 Task: In the  document Colortheory.rtf Add page color 'Grey'Grey . Insert watermark . Insert watermark  Relience Apply Font Style in watermark Nunito; font size  123 and place the watermark  Diagonally 
Action: Mouse moved to (50, 78)
Screenshot: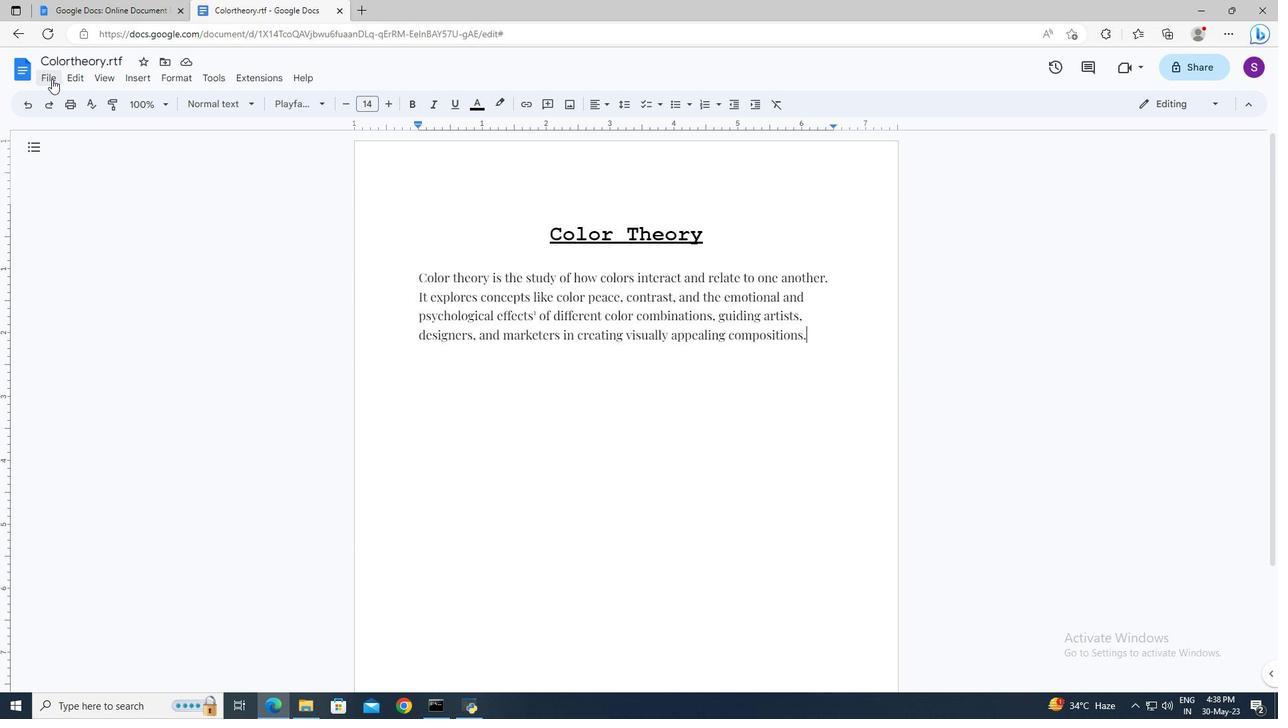 
Action: Mouse pressed left at (50, 78)
Screenshot: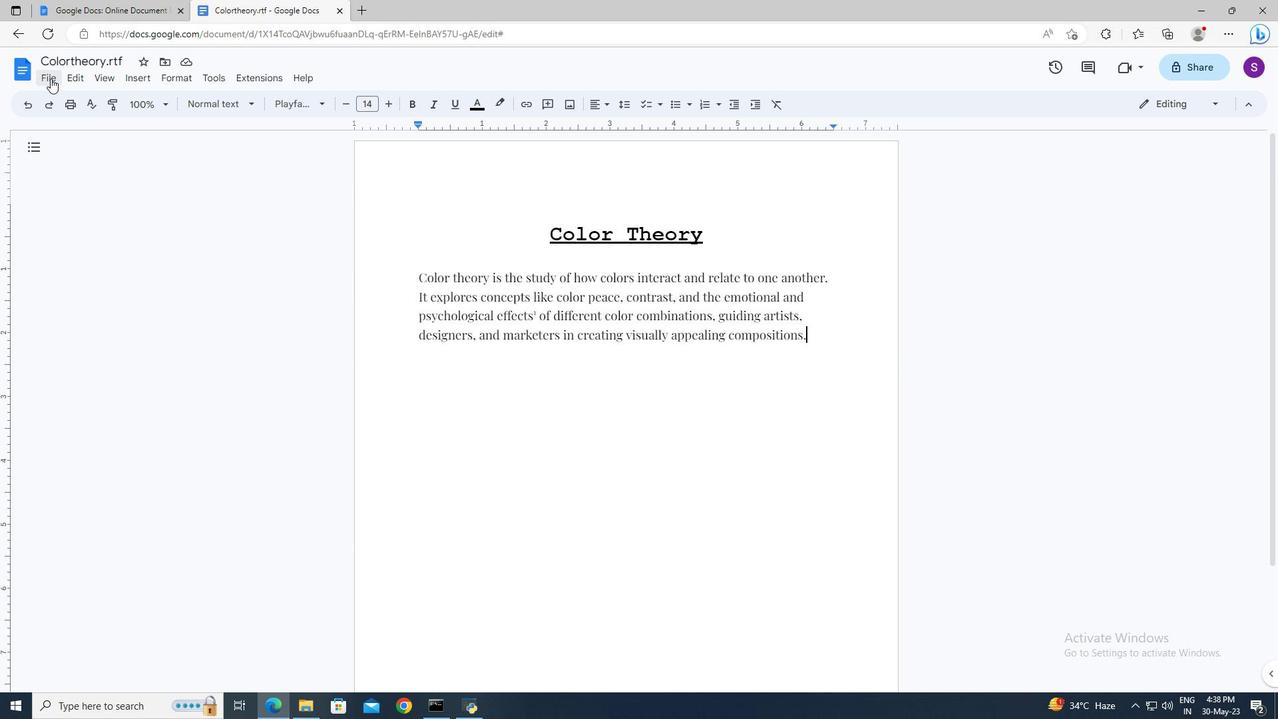 
Action: Mouse moved to (93, 440)
Screenshot: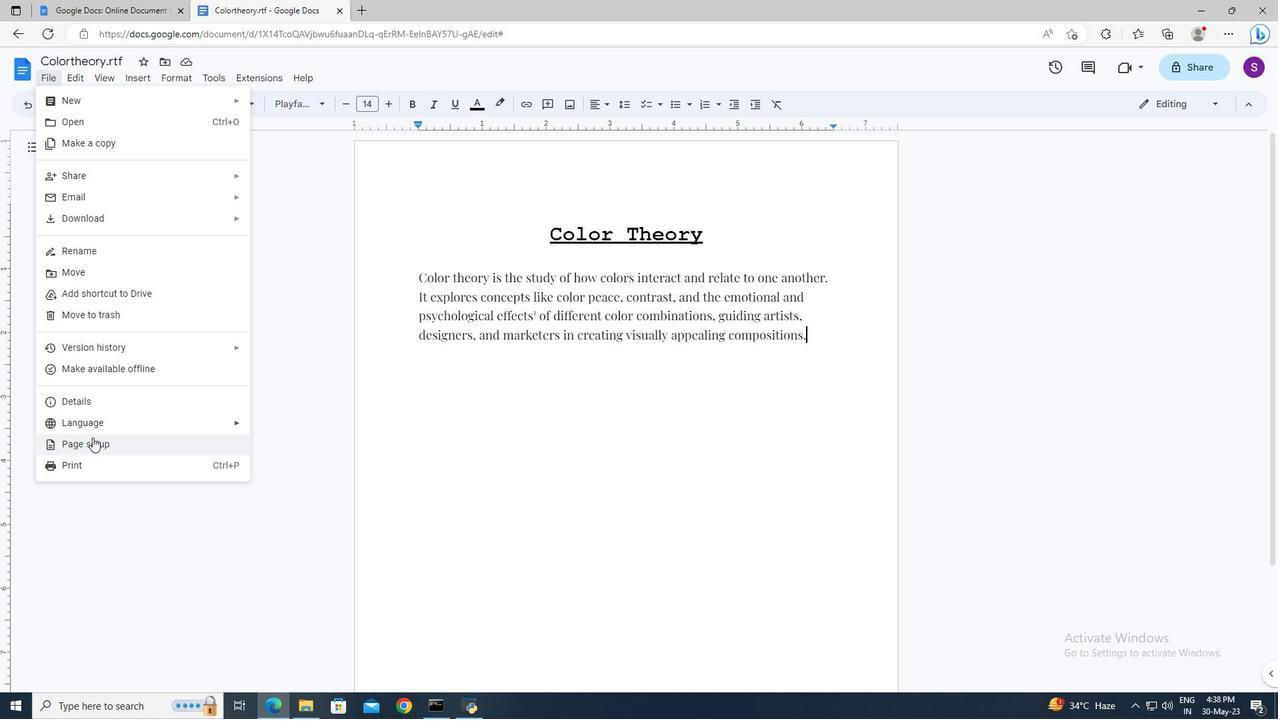 
Action: Mouse pressed left at (93, 440)
Screenshot: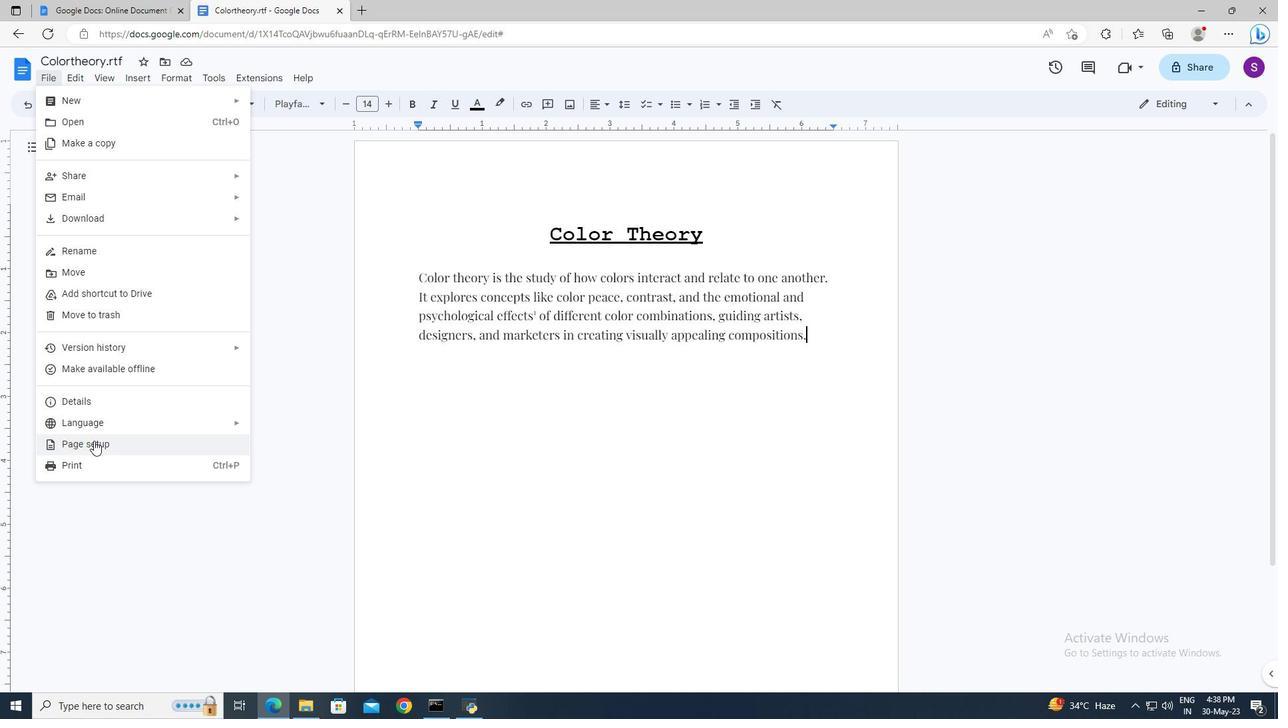 
Action: Mouse moved to (535, 459)
Screenshot: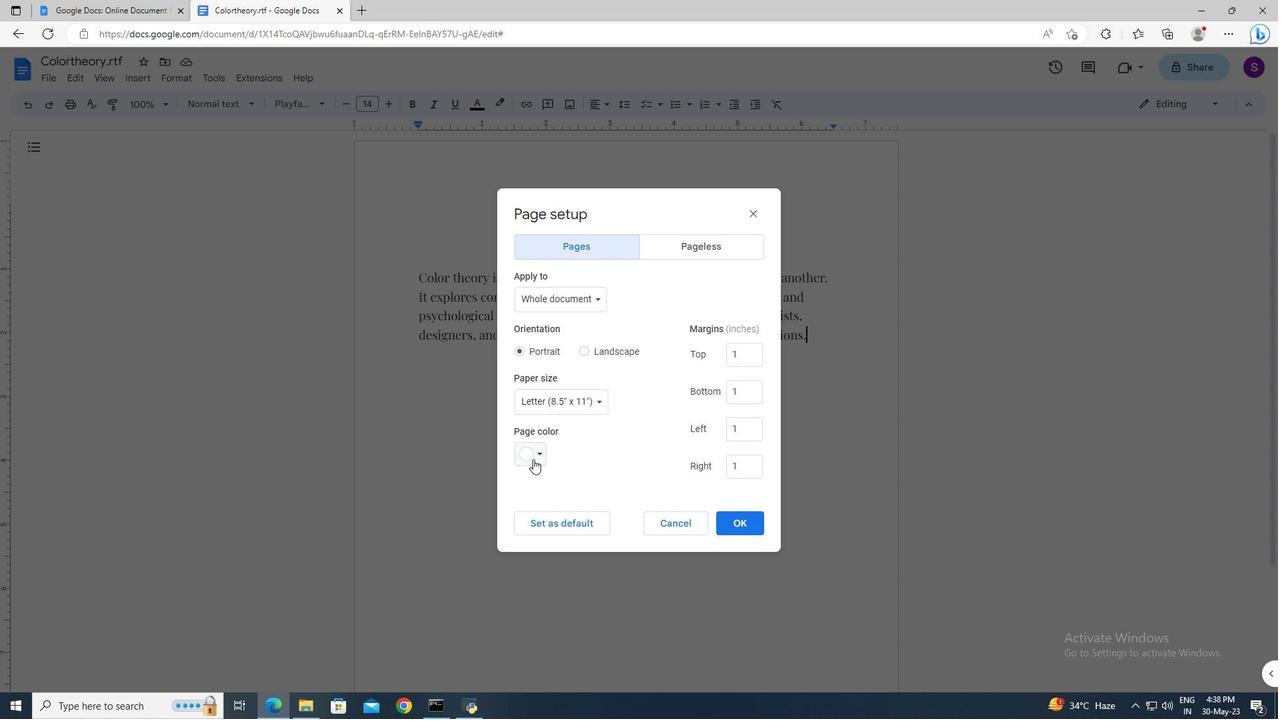 
Action: Mouse pressed left at (535, 459)
Screenshot: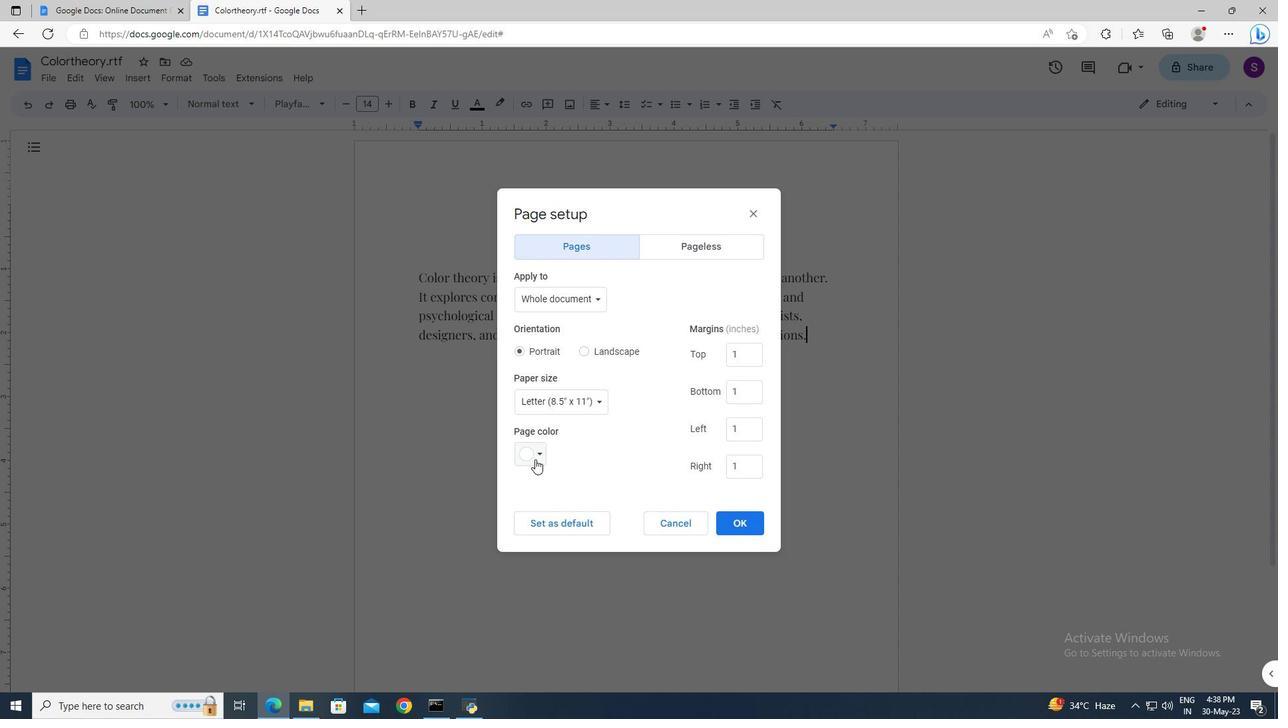 
Action: Mouse moved to (599, 478)
Screenshot: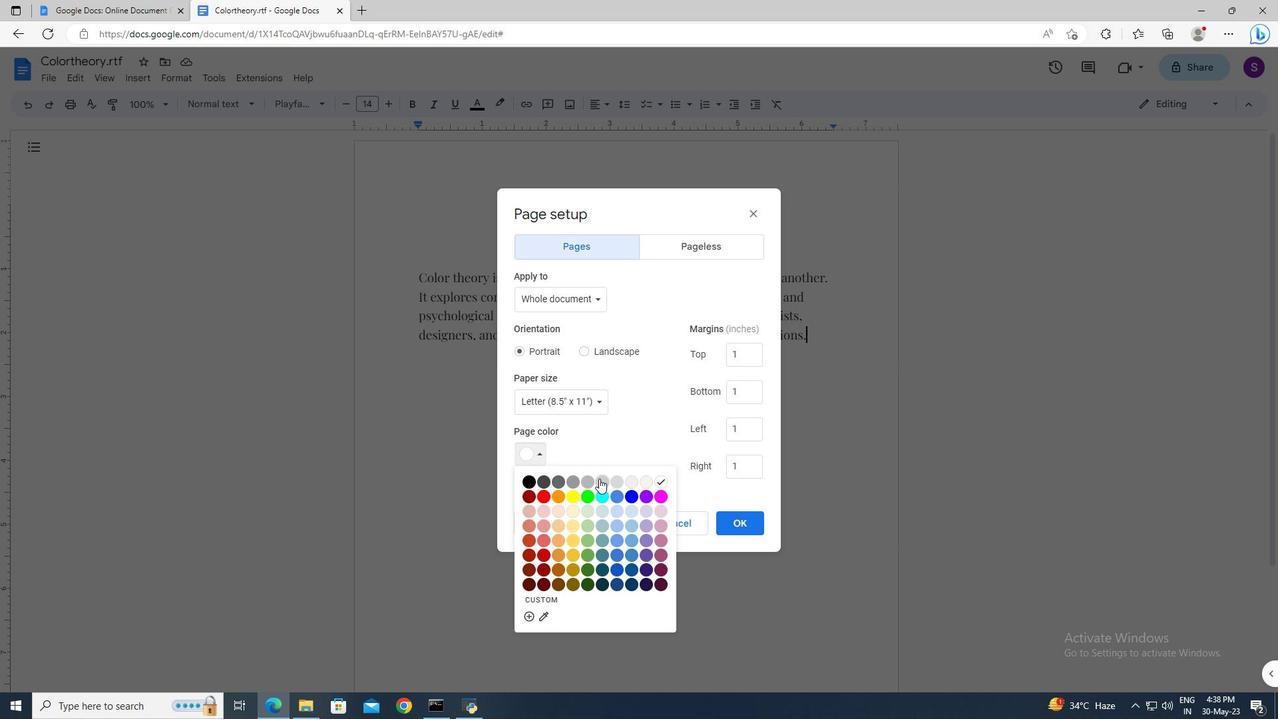 
Action: Mouse pressed left at (599, 478)
Screenshot: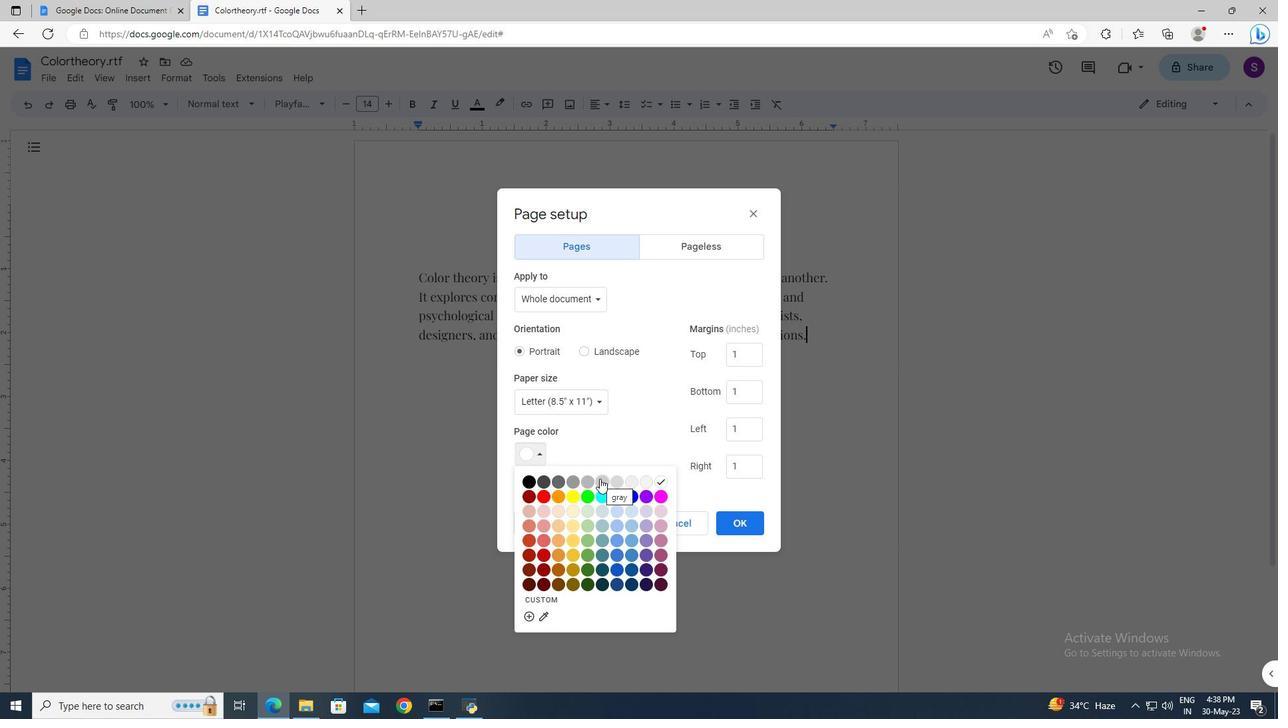 
Action: Mouse moved to (729, 527)
Screenshot: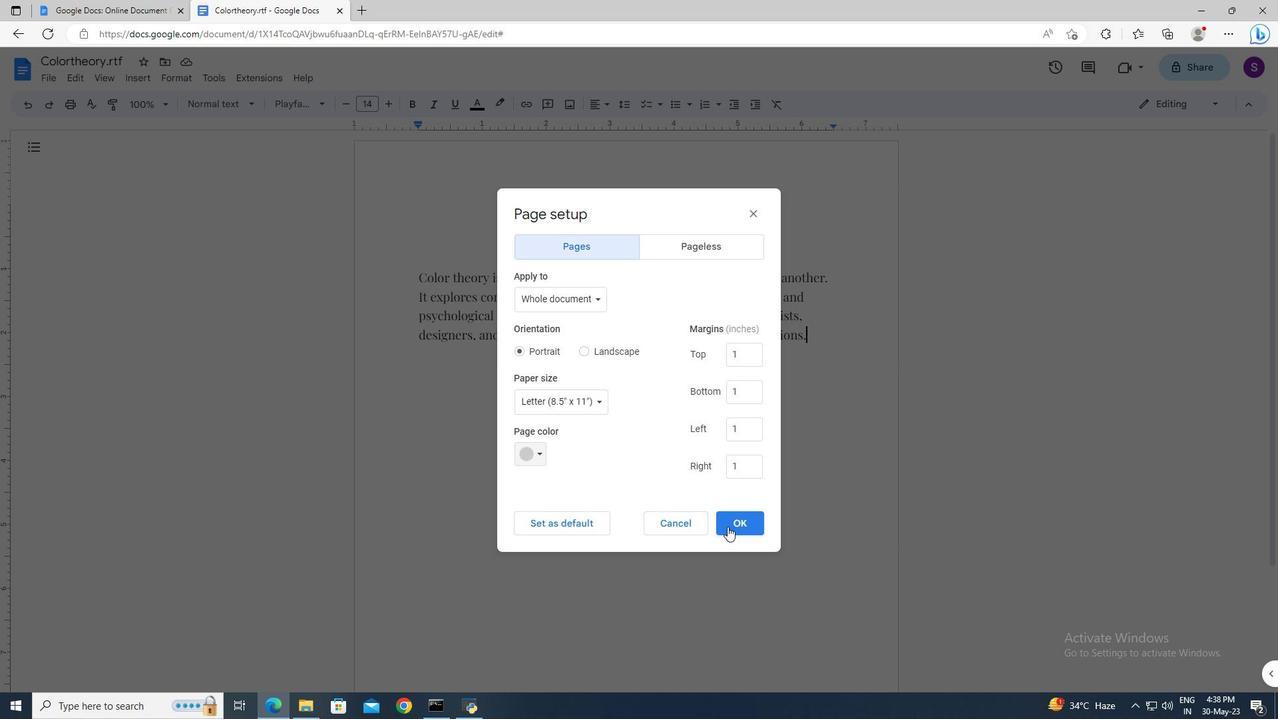 
Action: Mouse pressed left at (729, 527)
Screenshot: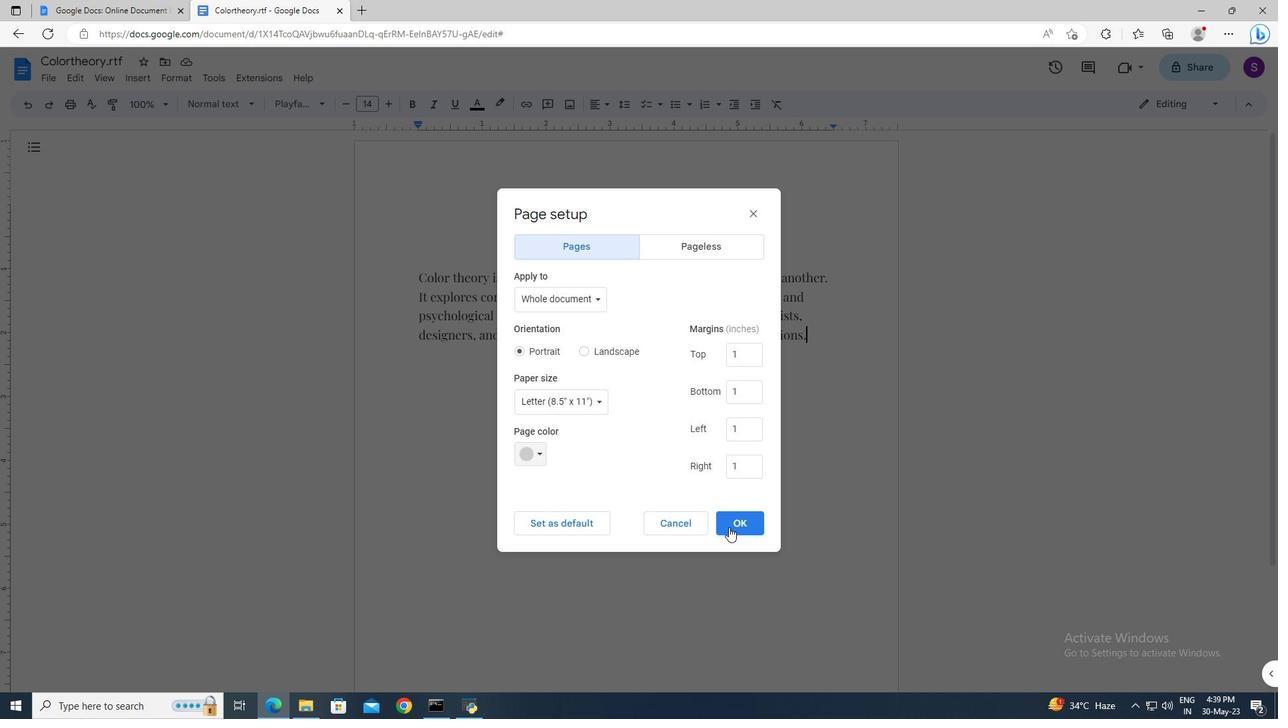 
Action: Mouse moved to (138, 83)
Screenshot: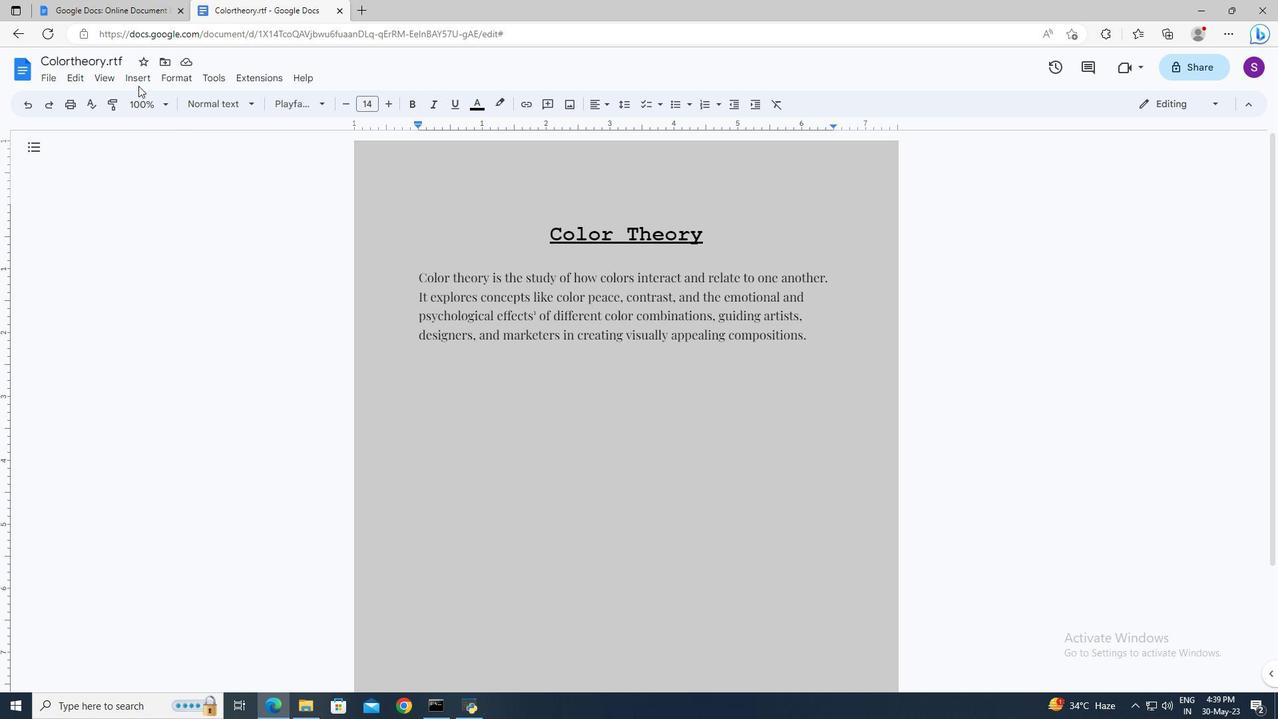 
Action: Mouse pressed left at (138, 83)
Screenshot: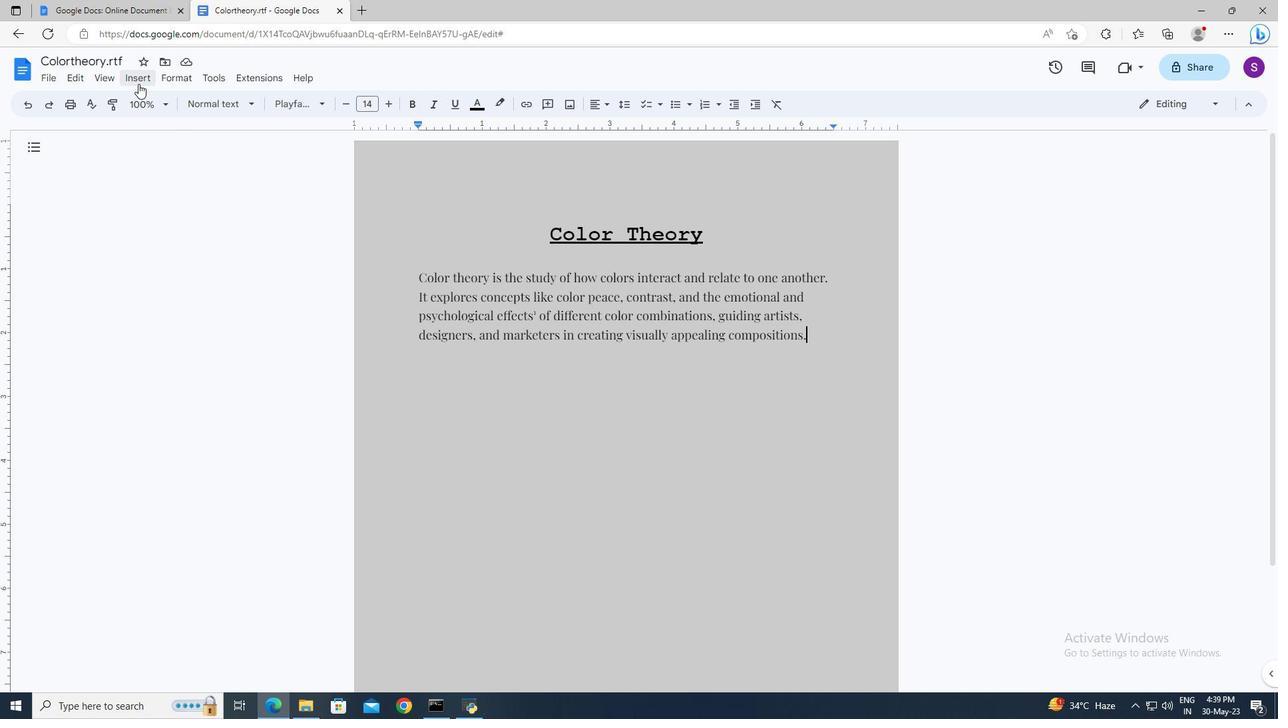 
Action: Mouse moved to (173, 388)
Screenshot: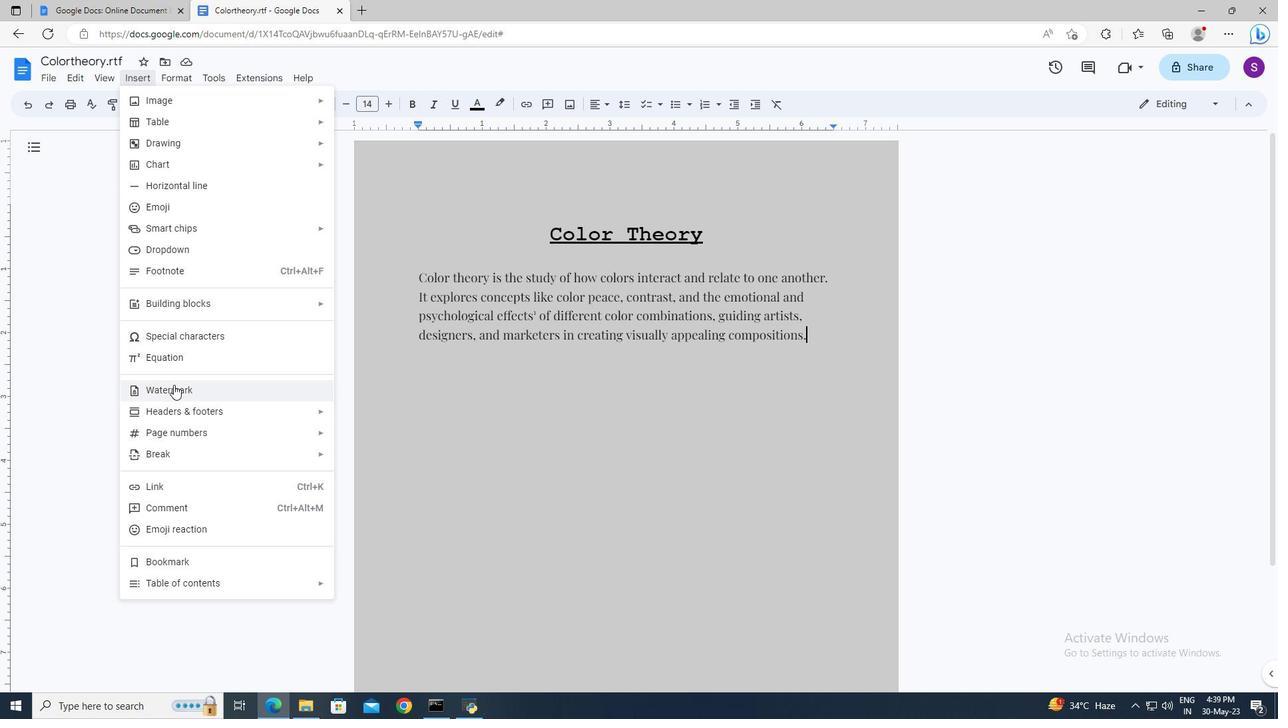 
Action: Mouse pressed left at (173, 388)
Screenshot: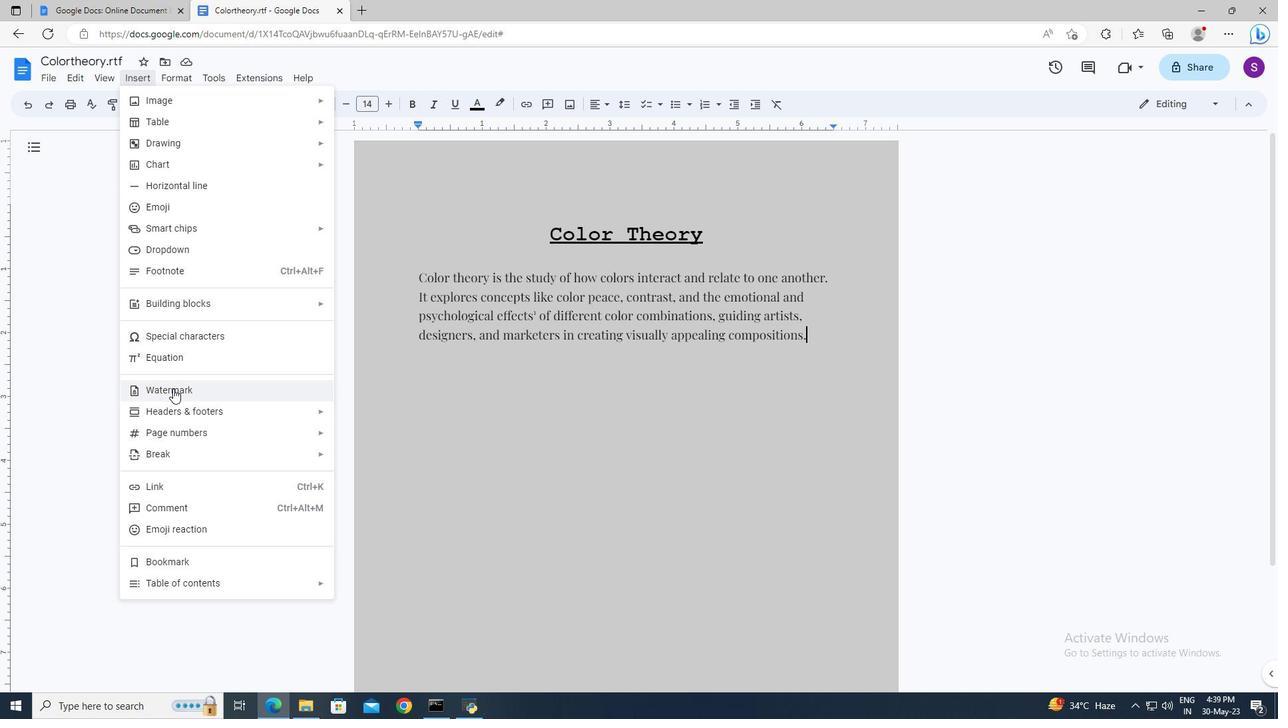 
Action: Mouse moved to (1219, 146)
Screenshot: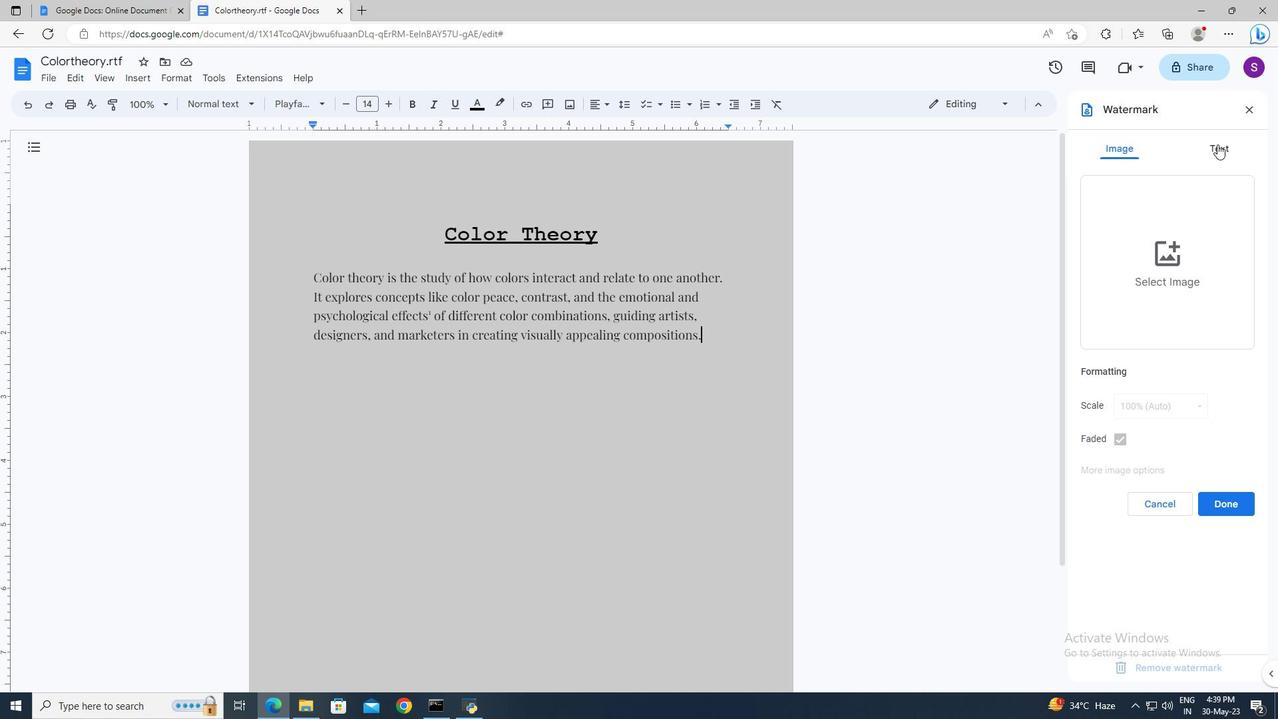 
Action: Mouse pressed left at (1219, 146)
Screenshot: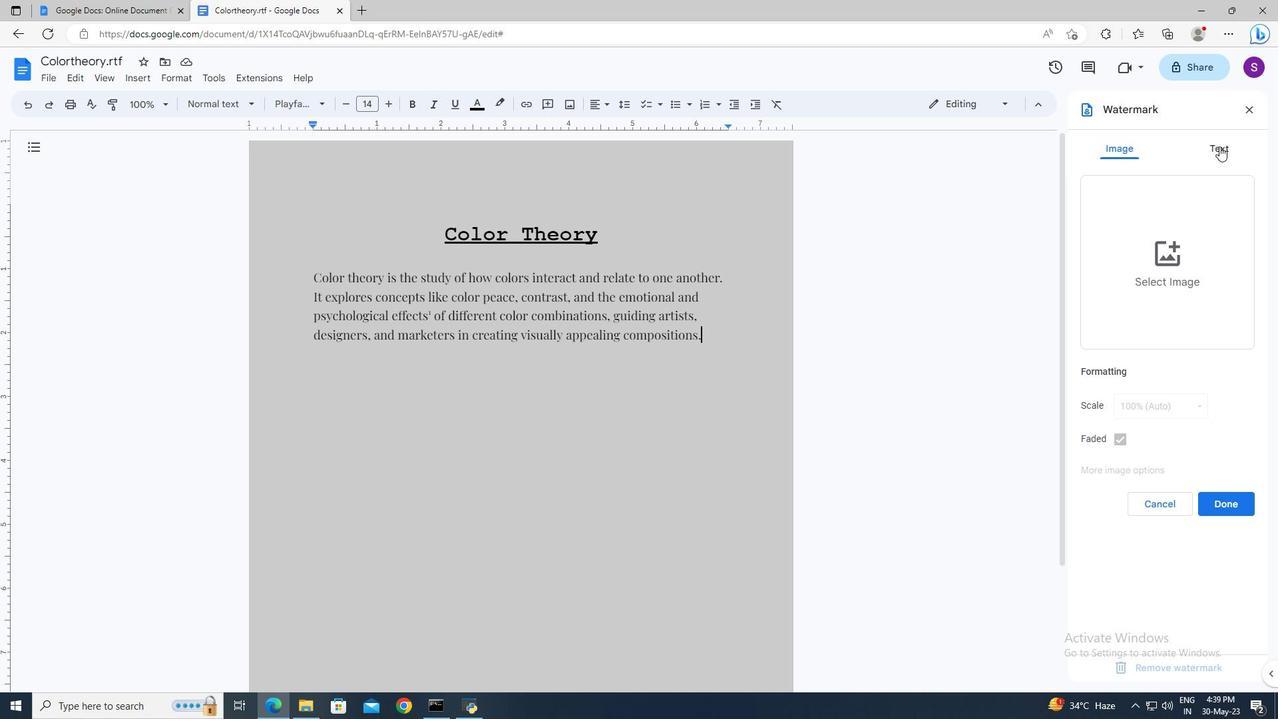 
Action: Mouse moved to (1154, 183)
Screenshot: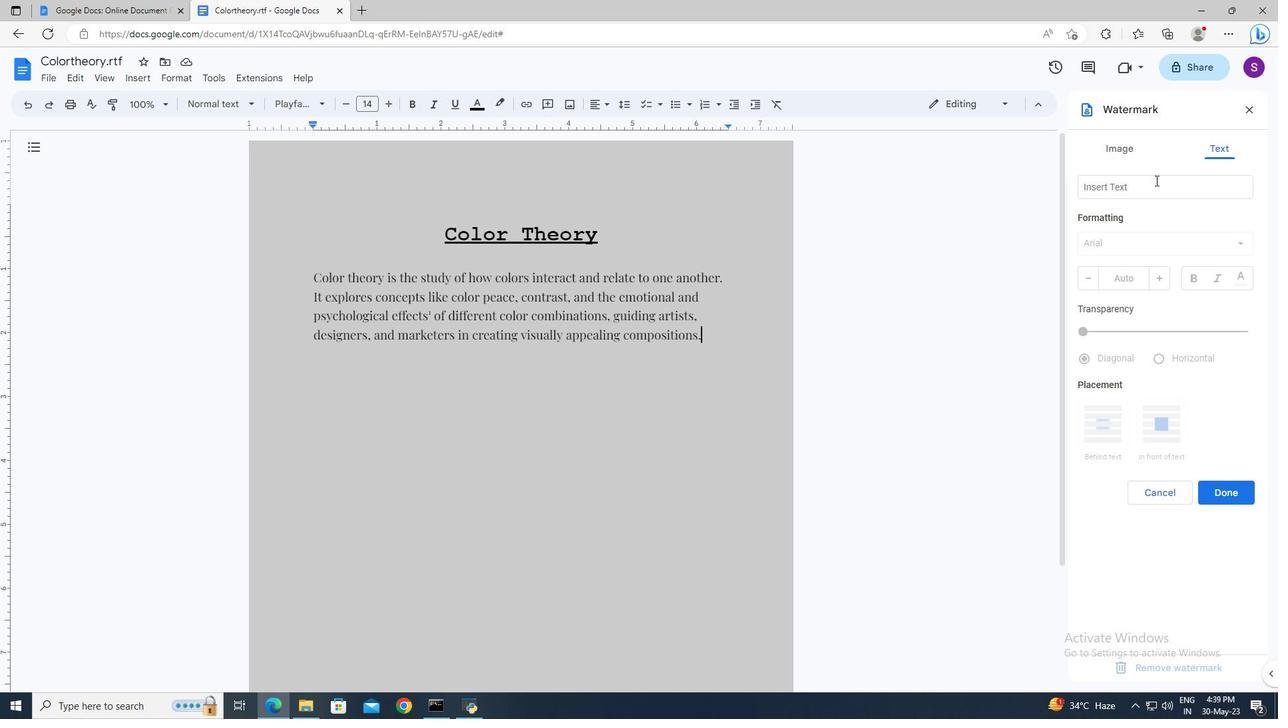 
Action: Mouse pressed left at (1154, 183)
Screenshot: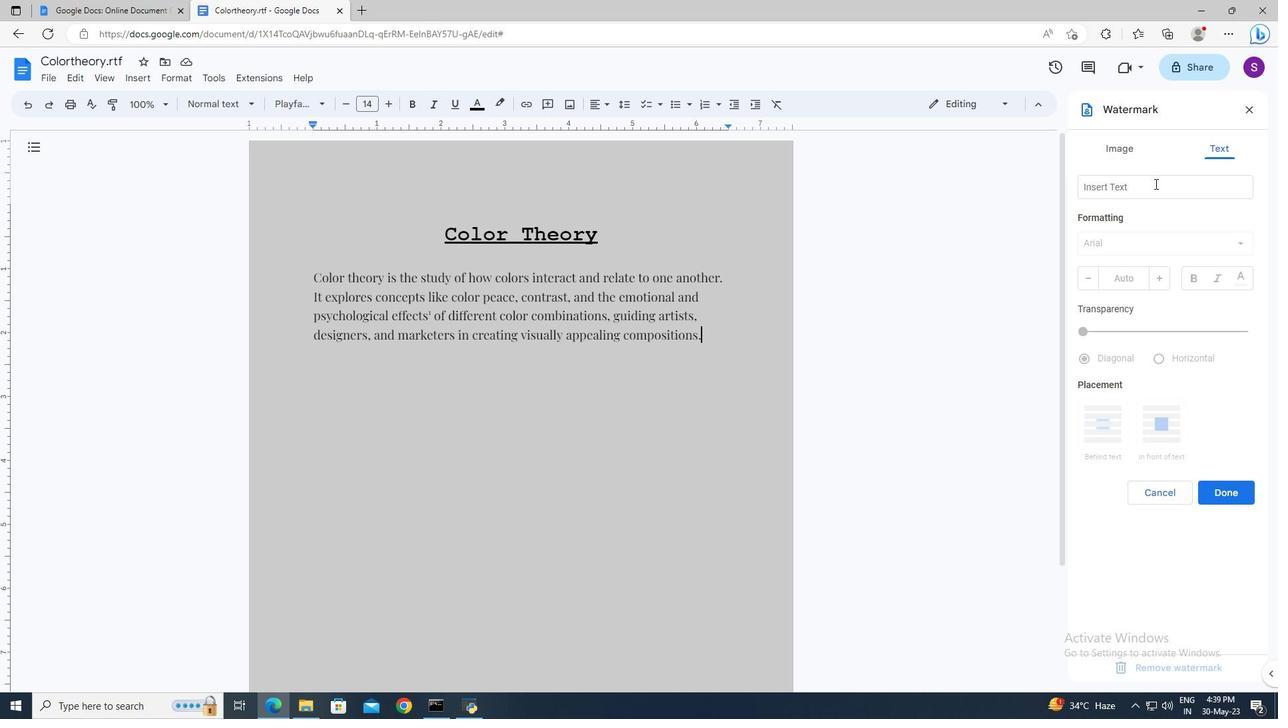 
Action: Key pressed <Key.shift>Res<Key.backspace>lience<Key.enter>
Screenshot: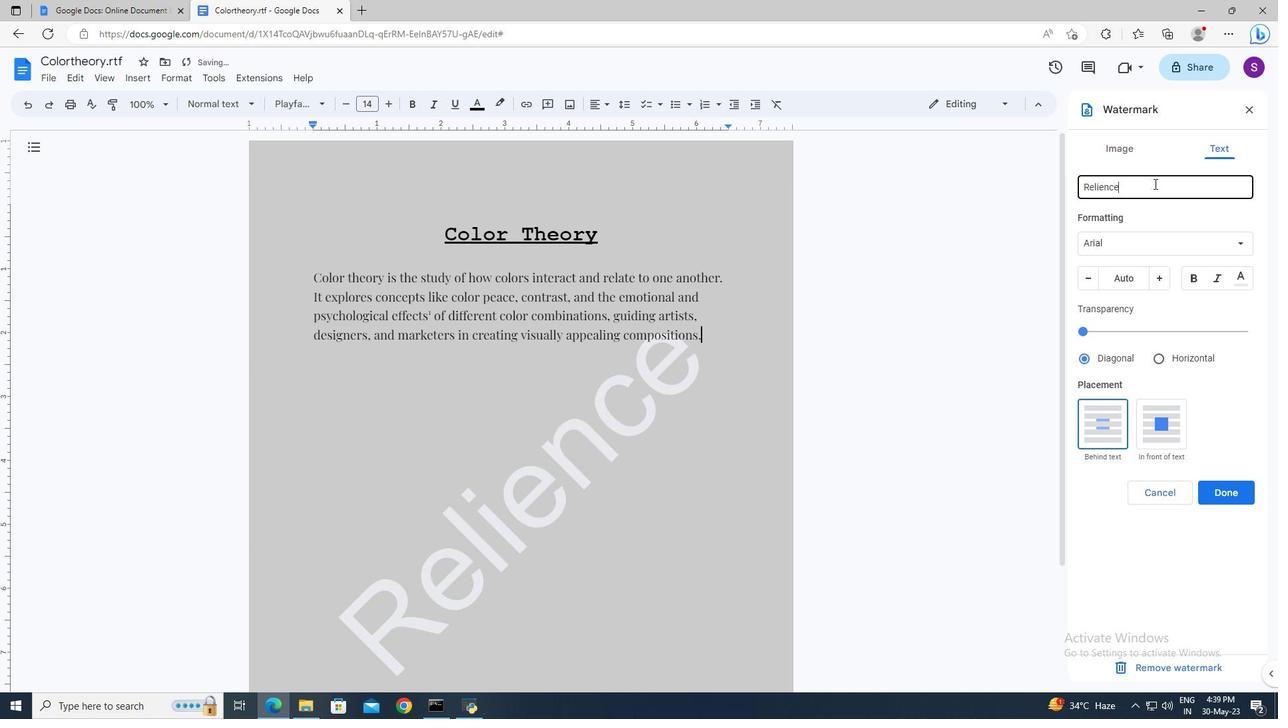 
Action: Mouse moved to (1153, 245)
Screenshot: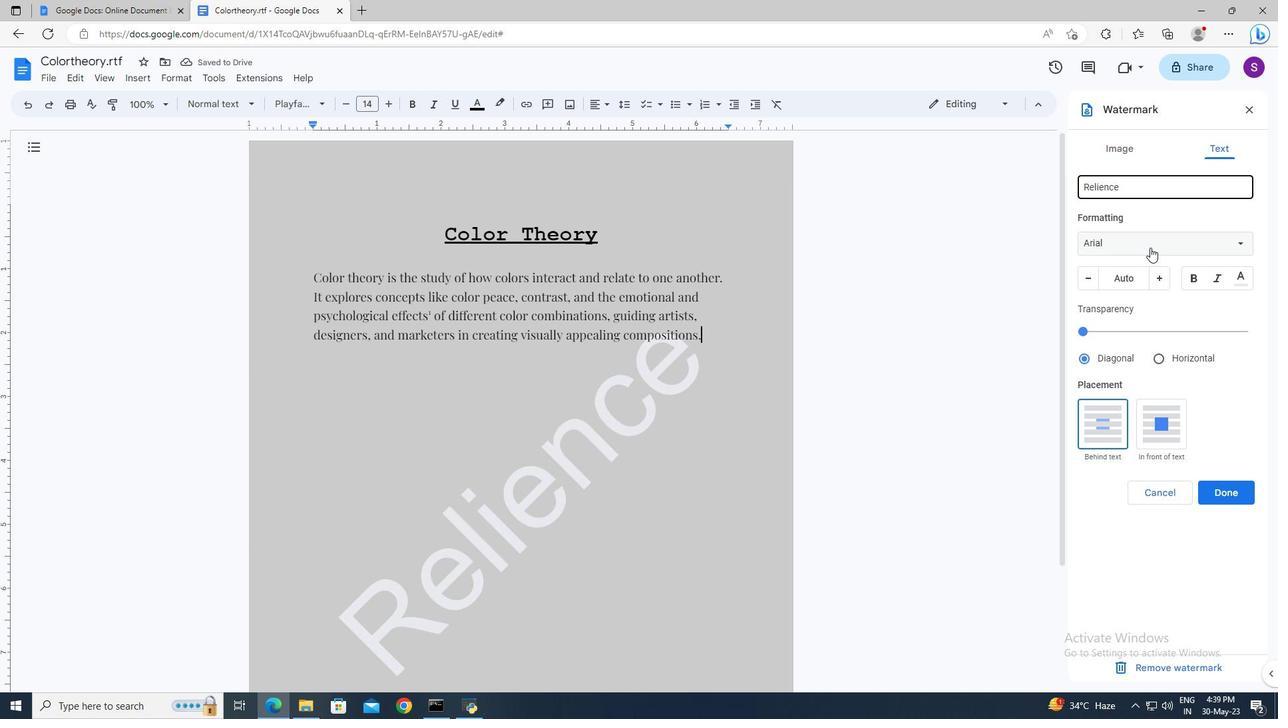 
Action: Mouse pressed left at (1153, 245)
Screenshot: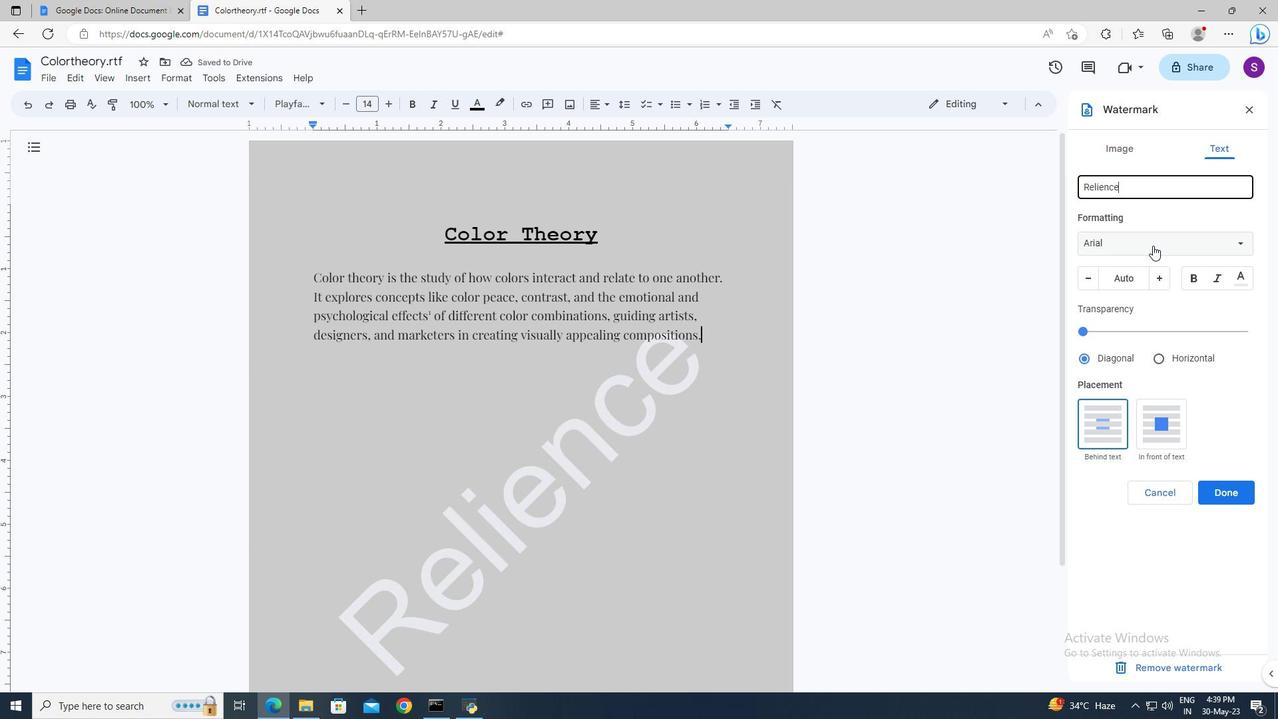 
Action: Mouse moved to (1140, 483)
Screenshot: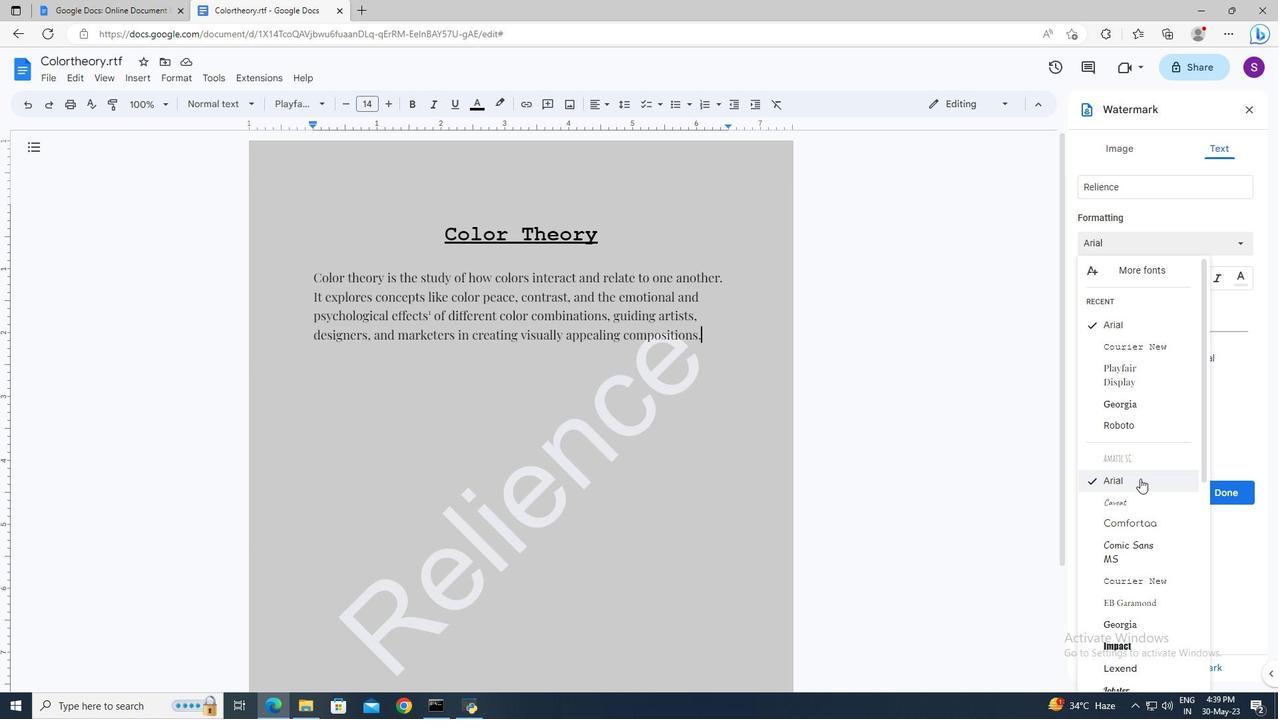 
Action: Mouse scrolled (1140, 482) with delta (0, 0)
Screenshot: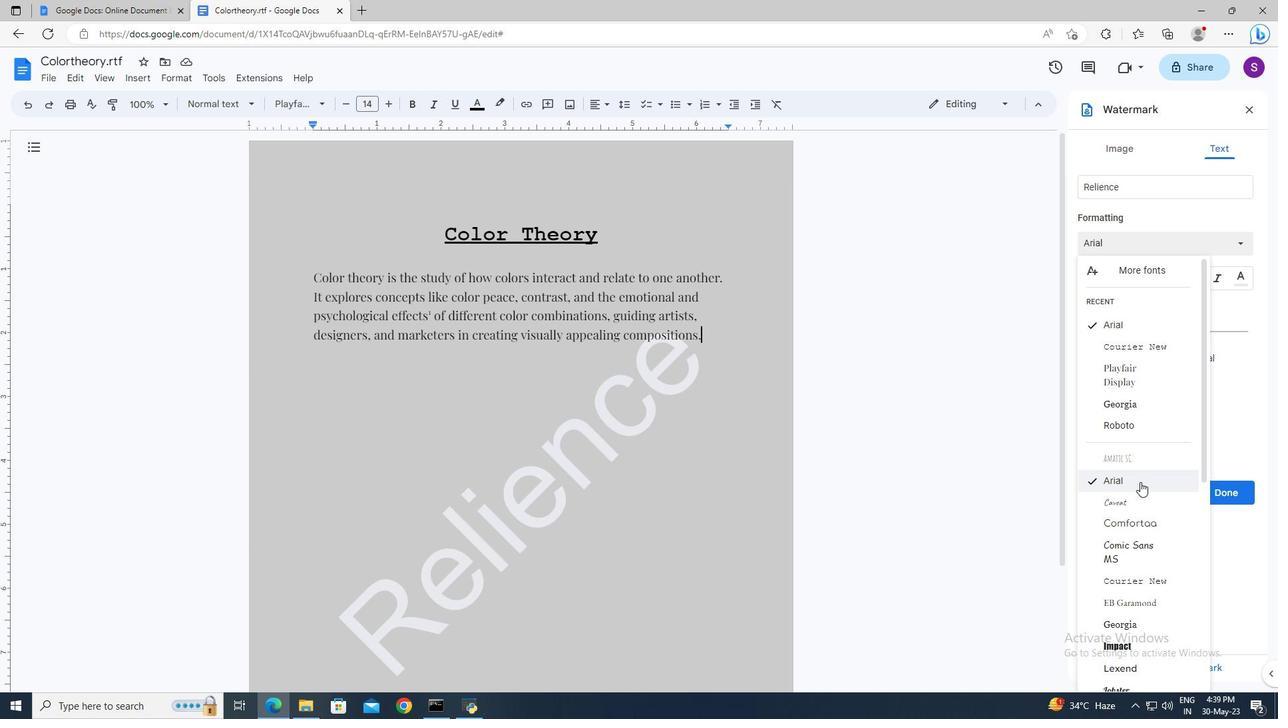 
Action: Mouse moved to (1140, 485)
Screenshot: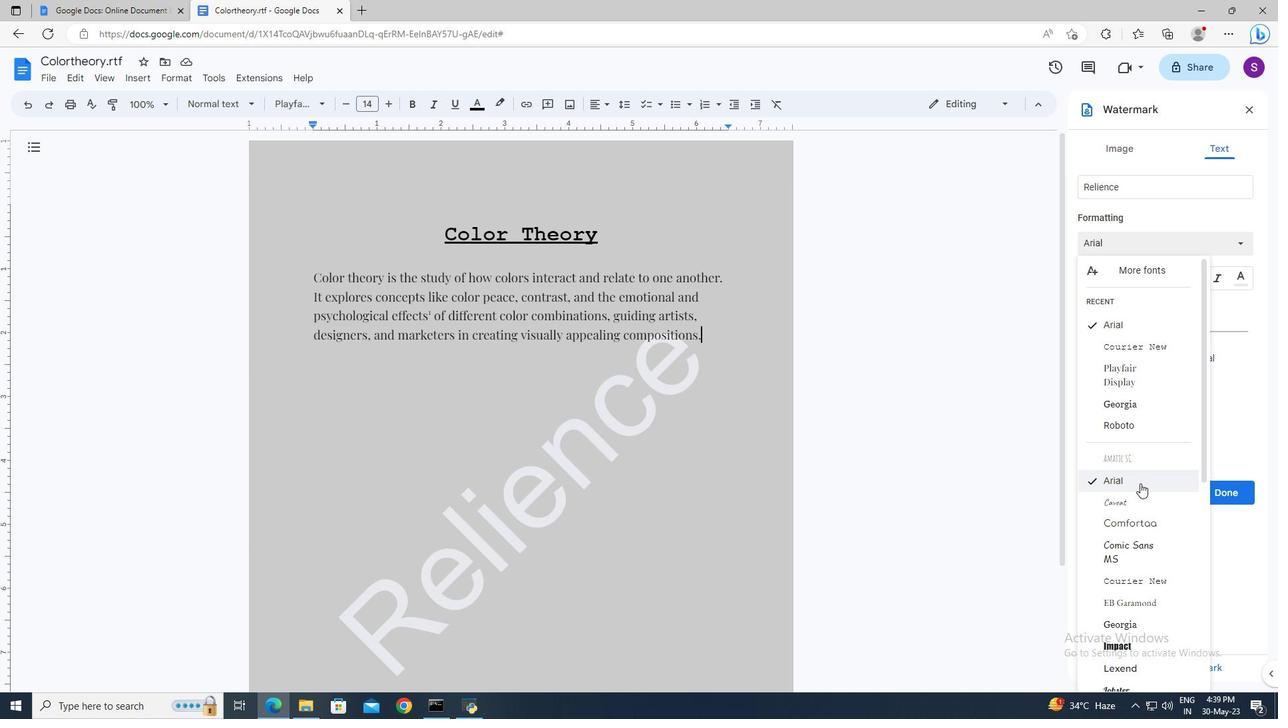 
Action: Mouse scrolled (1140, 484) with delta (0, 0)
Screenshot: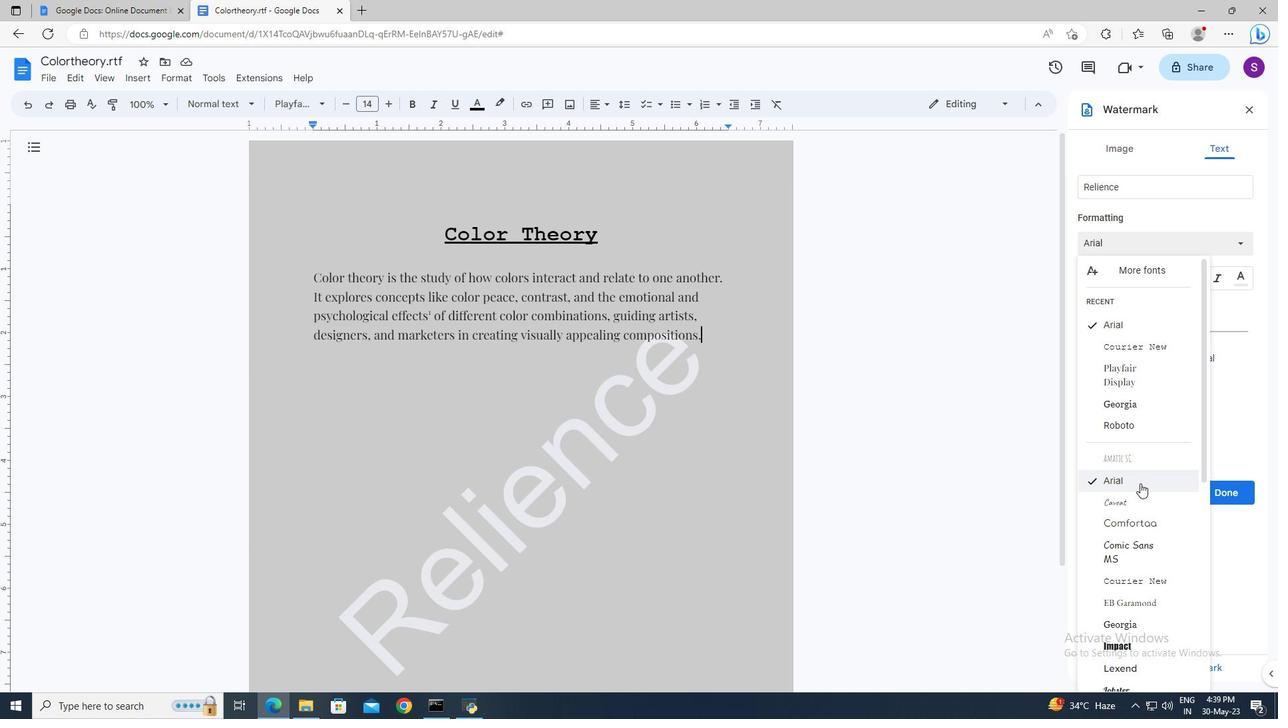 
Action: Mouse moved to (1140, 490)
Screenshot: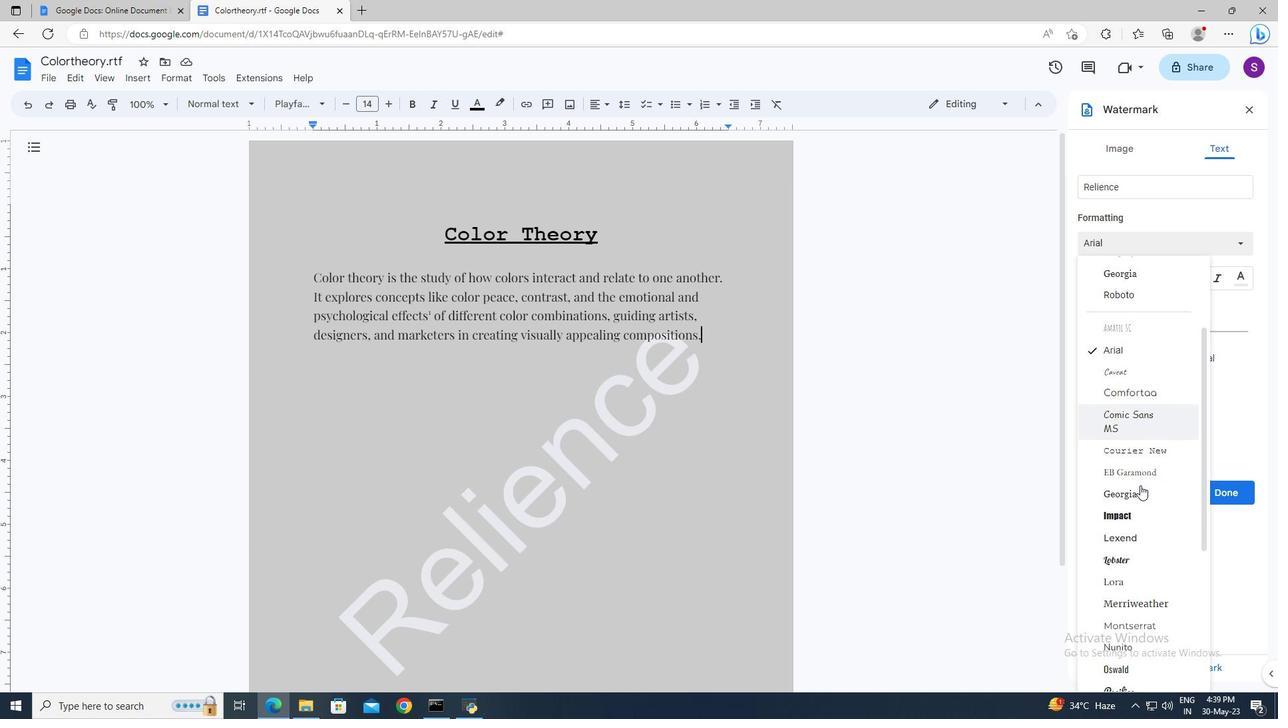 
Action: Mouse scrolled (1140, 489) with delta (0, 0)
Screenshot: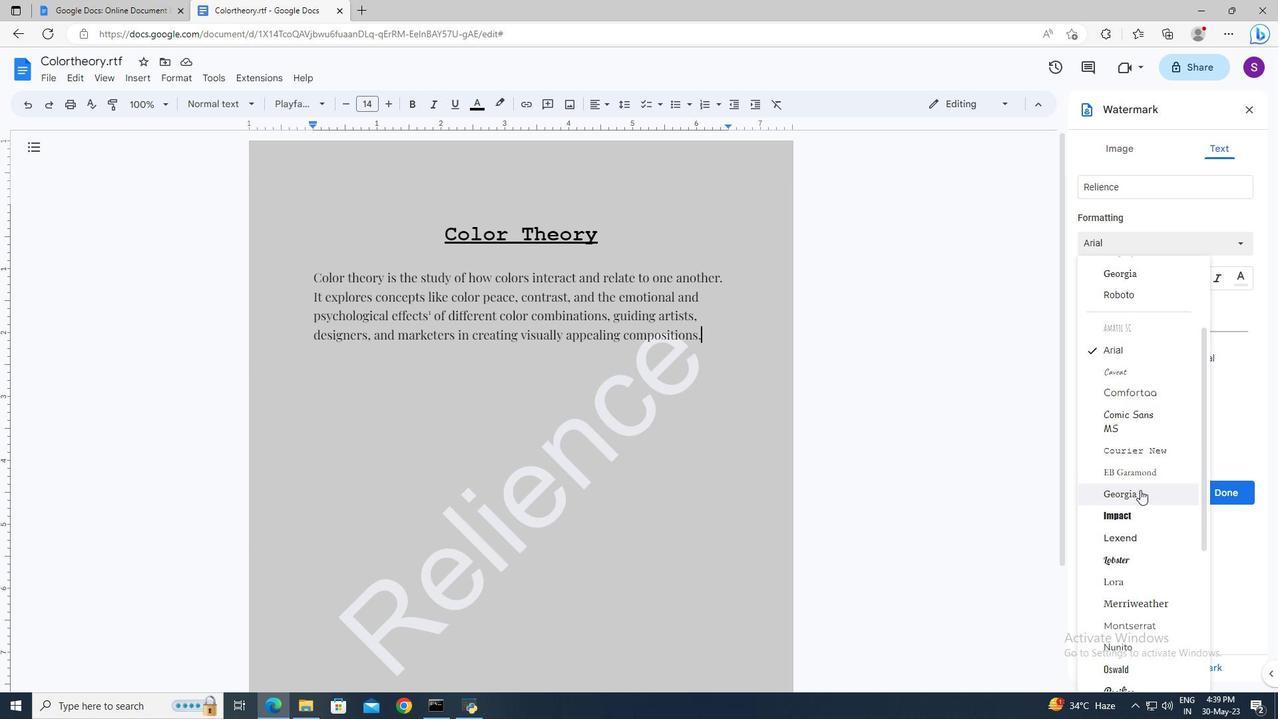 
Action: Mouse moved to (1127, 580)
Screenshot: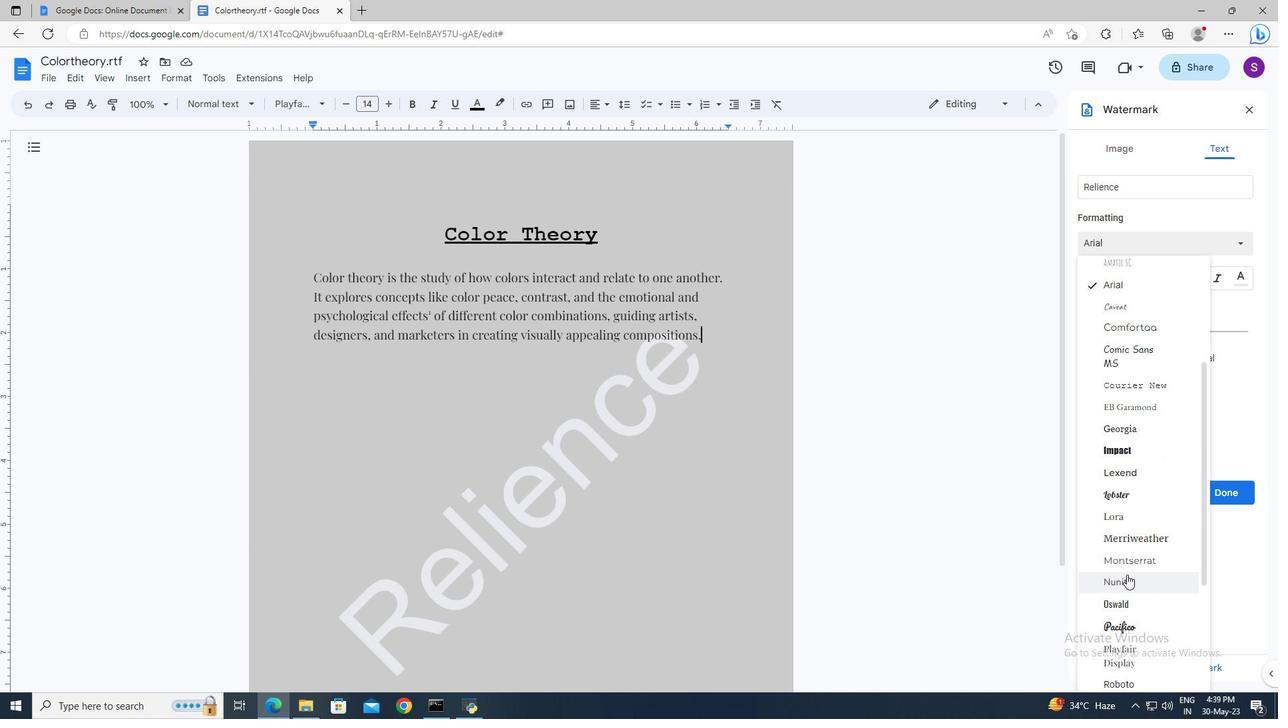 
Action: Mouse pressed left at (1127, 580)
Screenshot: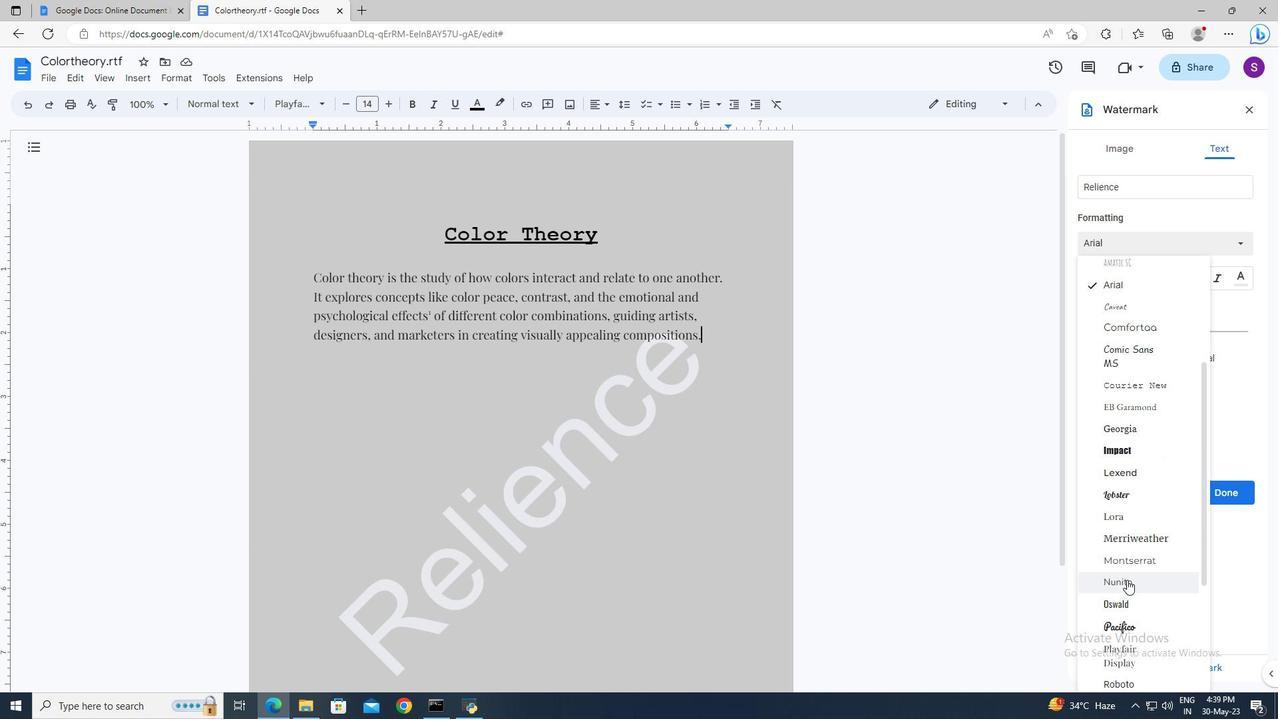 
Action: Mouse moved to (1128, 285)
Screenshot: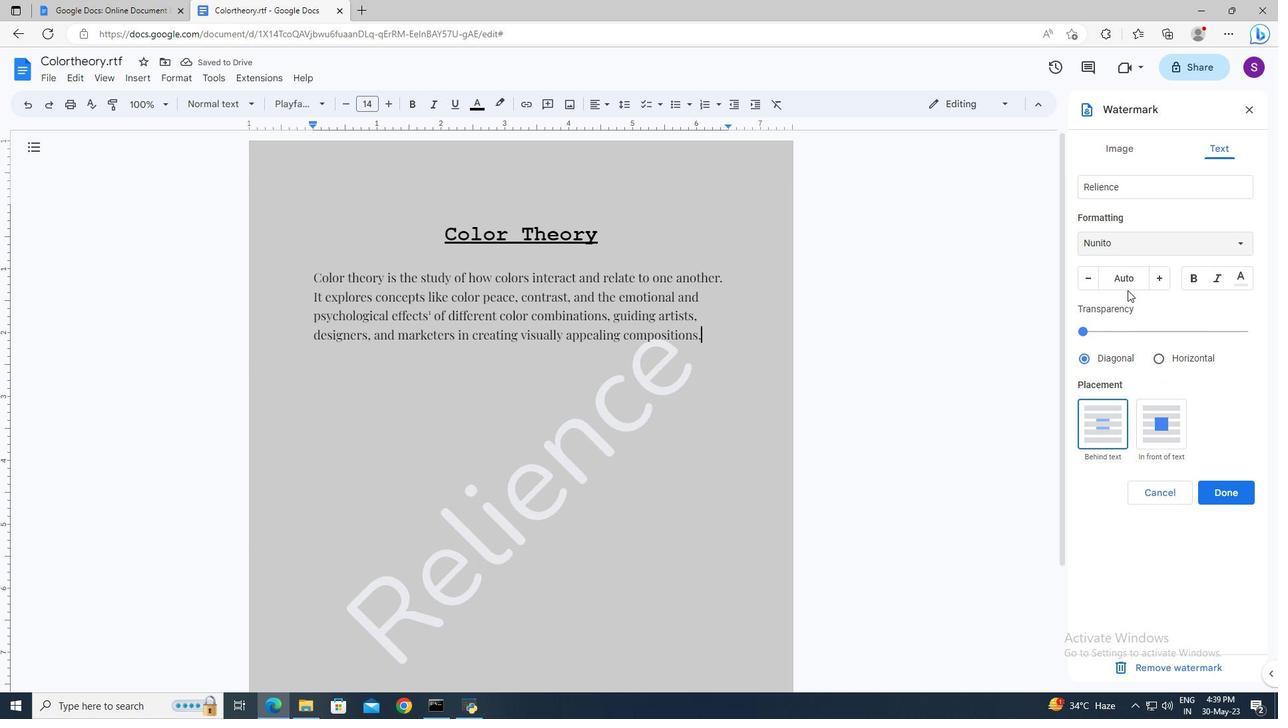 
Action: Mouse pressed left at (1128, 285)
Screenshot: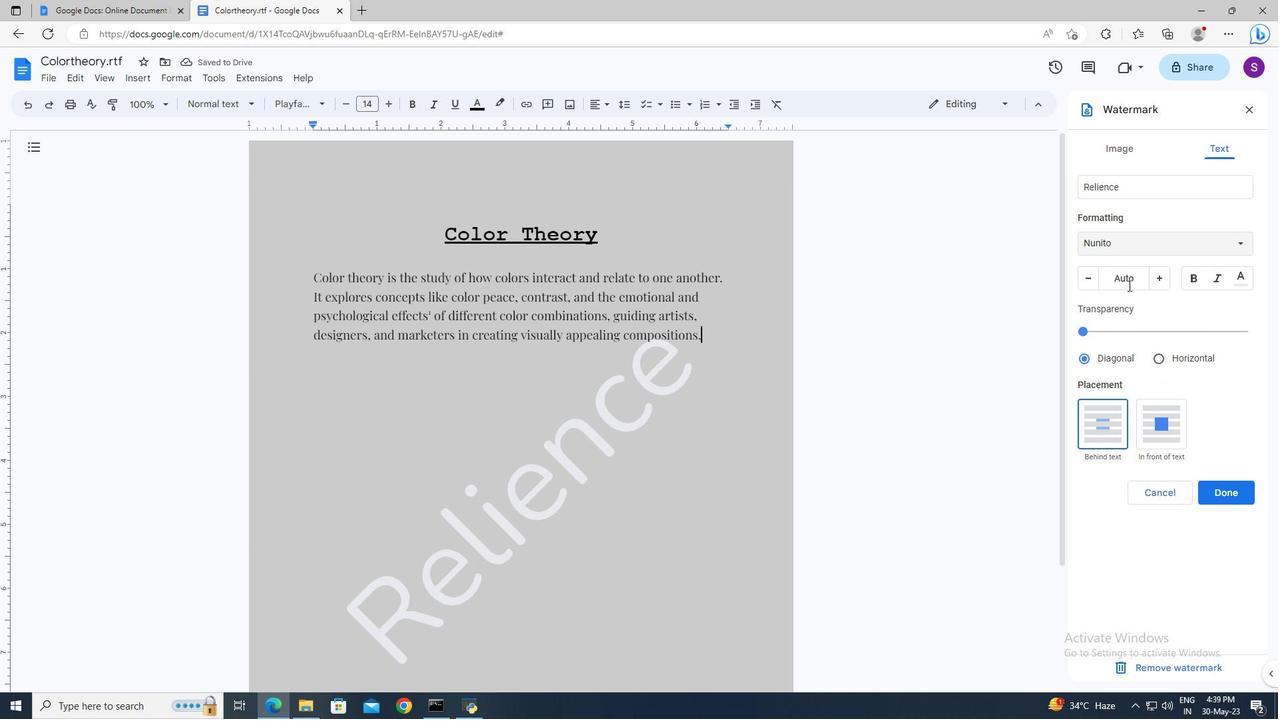 
Action: Mouse moved to (1128, 285)
Screenshot: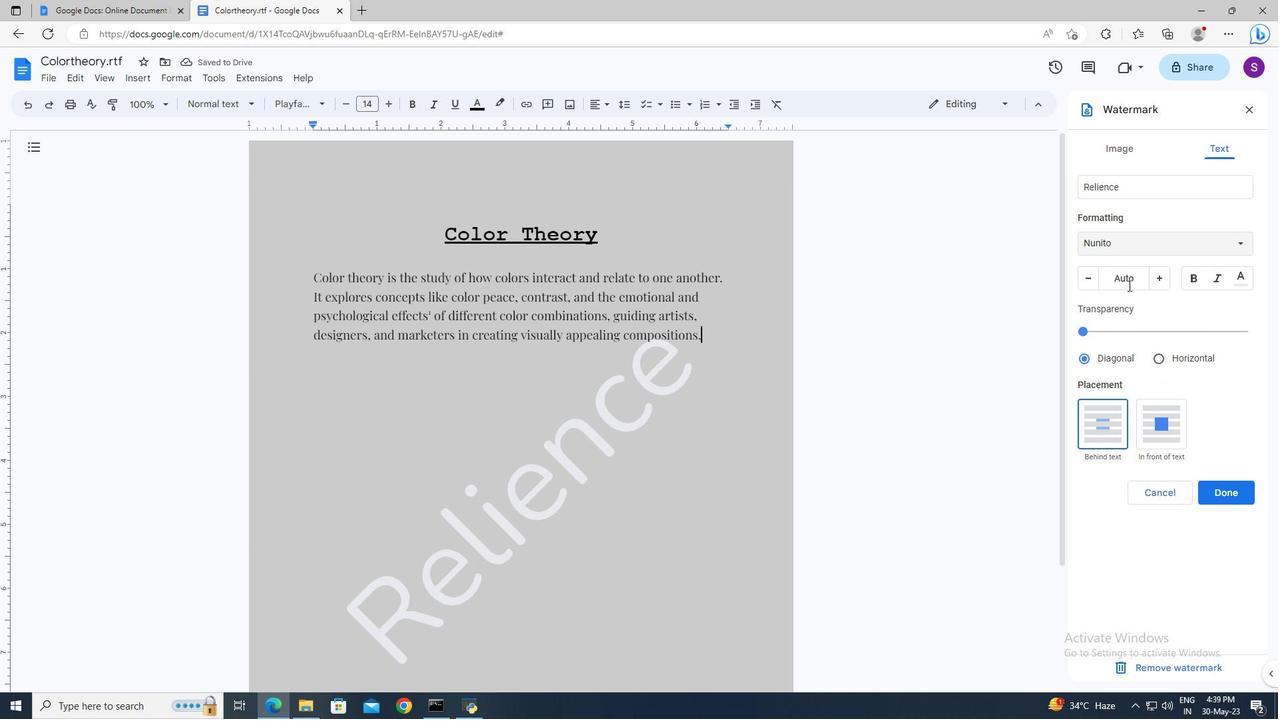 
Action: Key pressed 123<Key.enter>
Screenshot: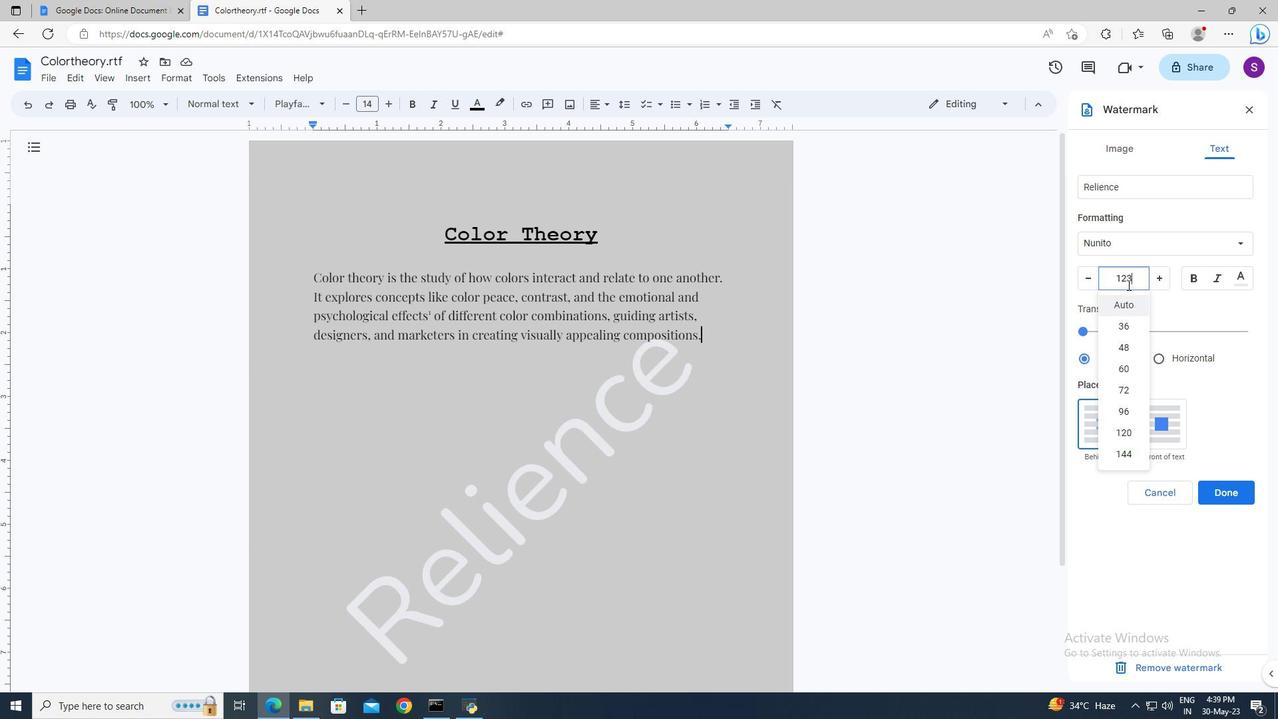 
Action: Mouse moved to (1240, 490)
Screenshot: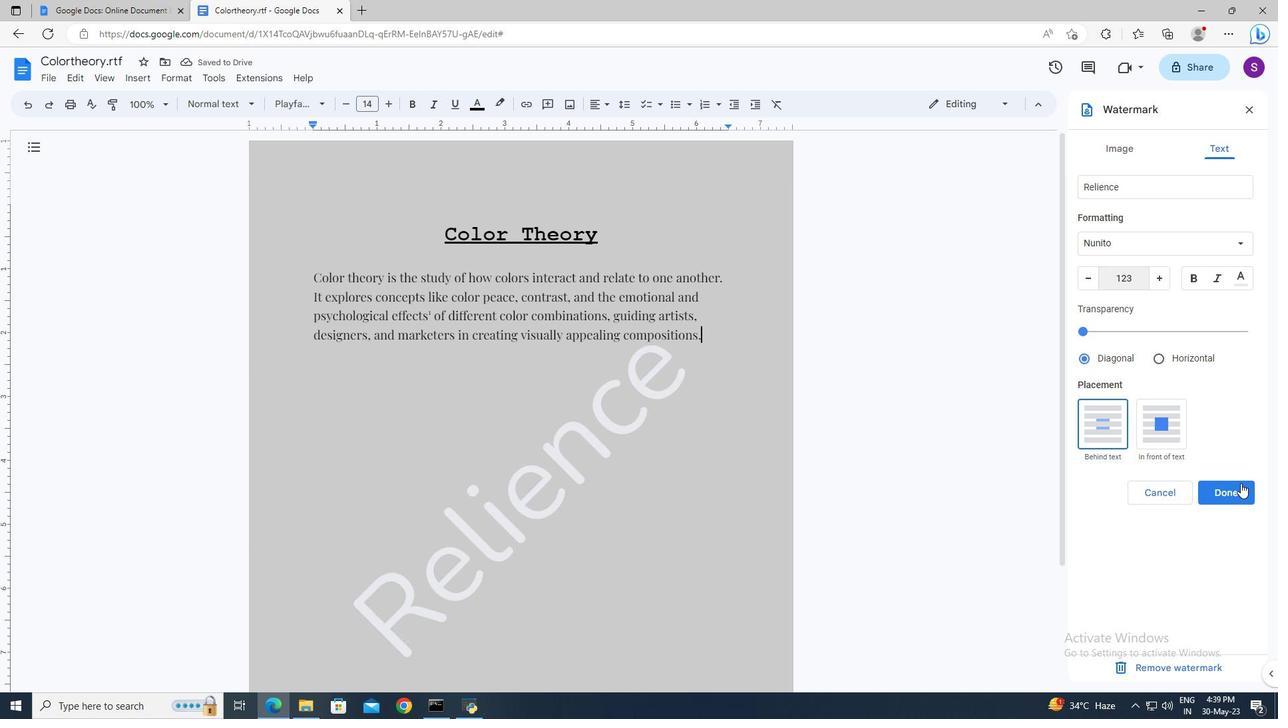
Action: Mouse pressed left at (1240, 490)
Screenshot: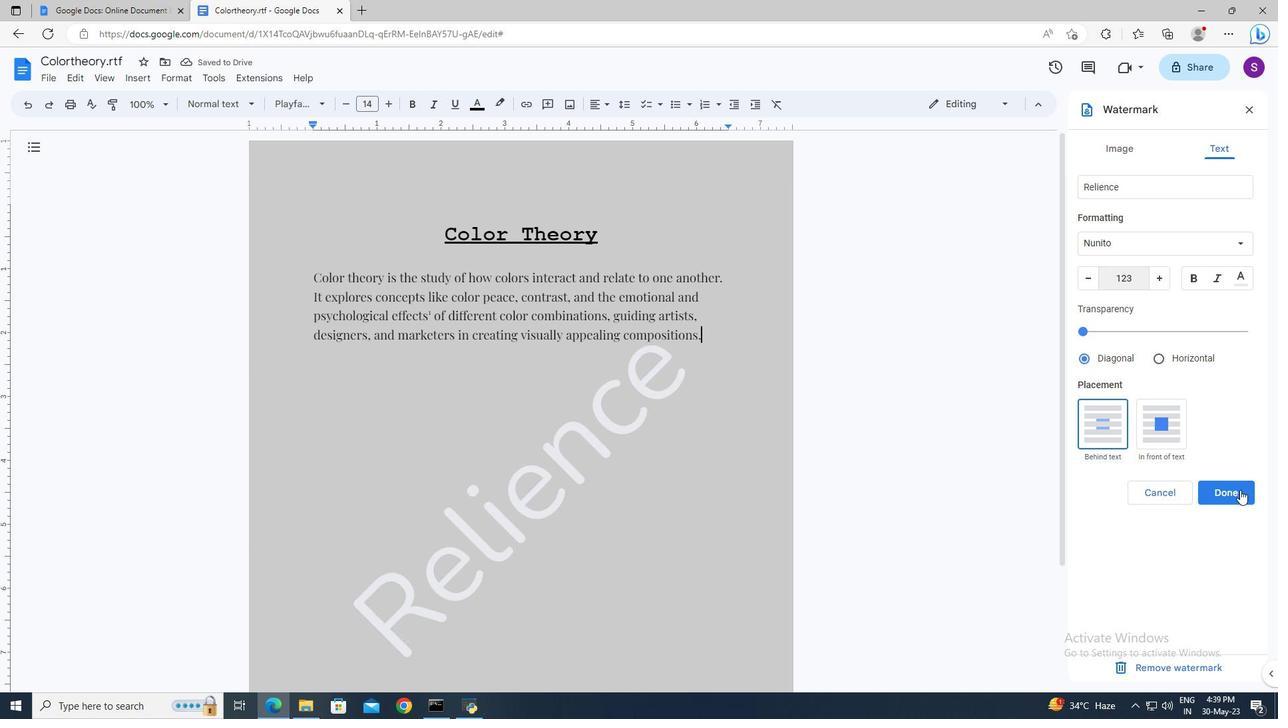 
Action: Mouse moved to (1084, 492)
Screenshot: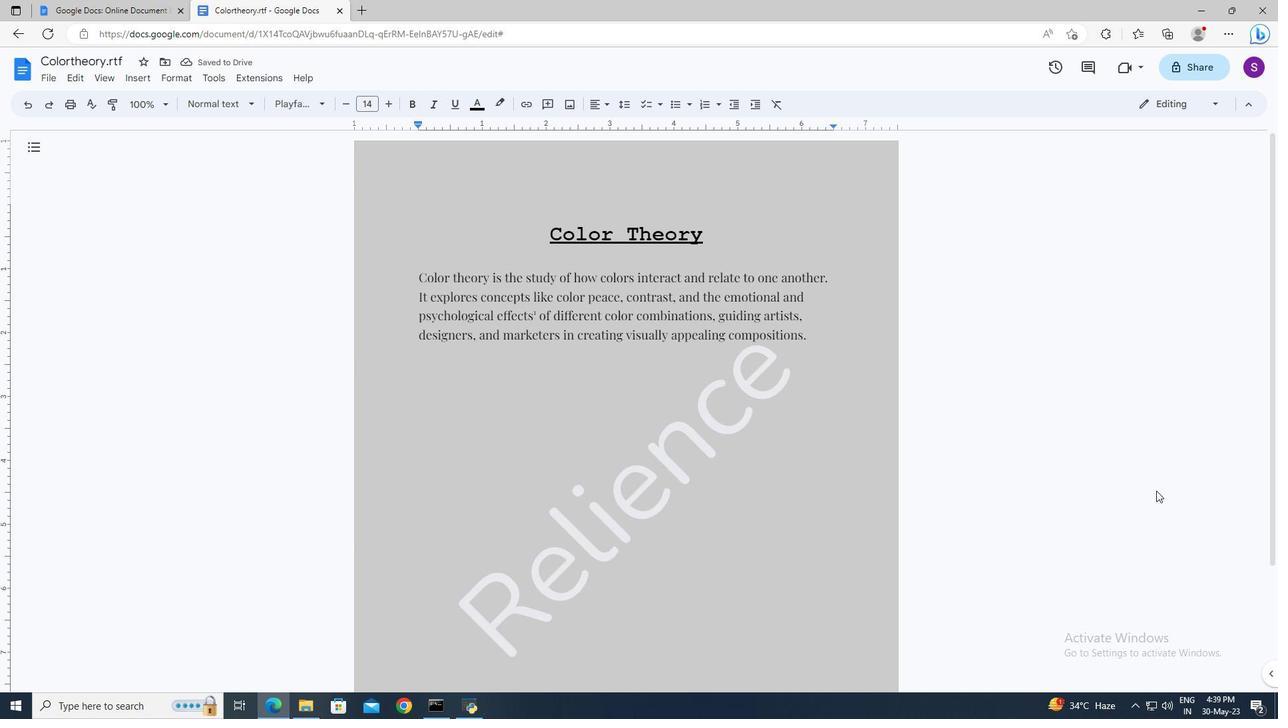 
